 Task: Find and attempt to purchase Adidas running shoes on sale, checking delivery availability for pincode 24700.
Action: Mouse moved to (691, 293)
Screenshot: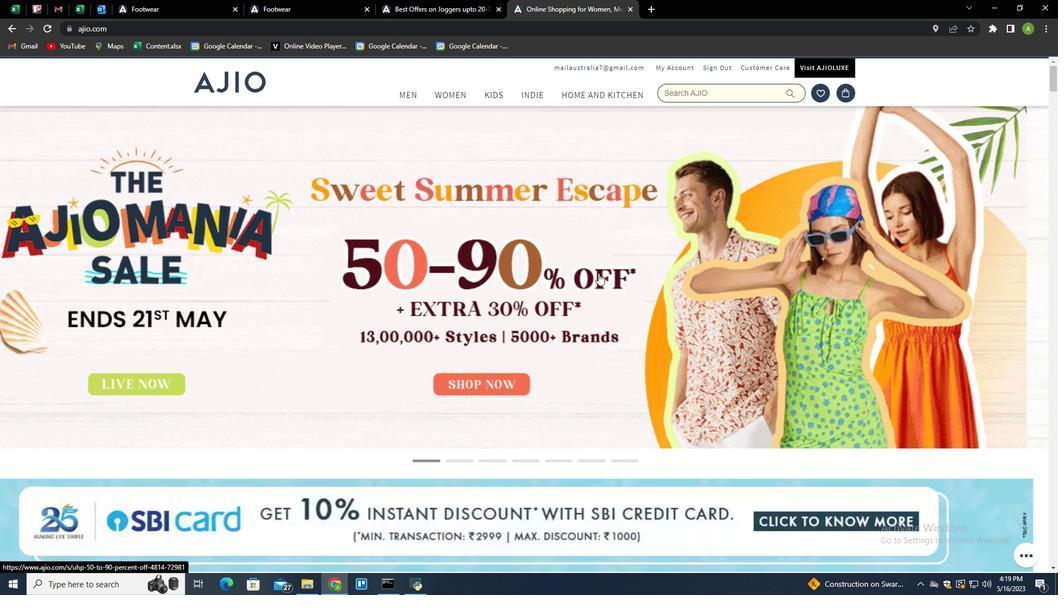 
Action: Mouse scrolled (691, 292) with delta (0, 0)
Screenshot: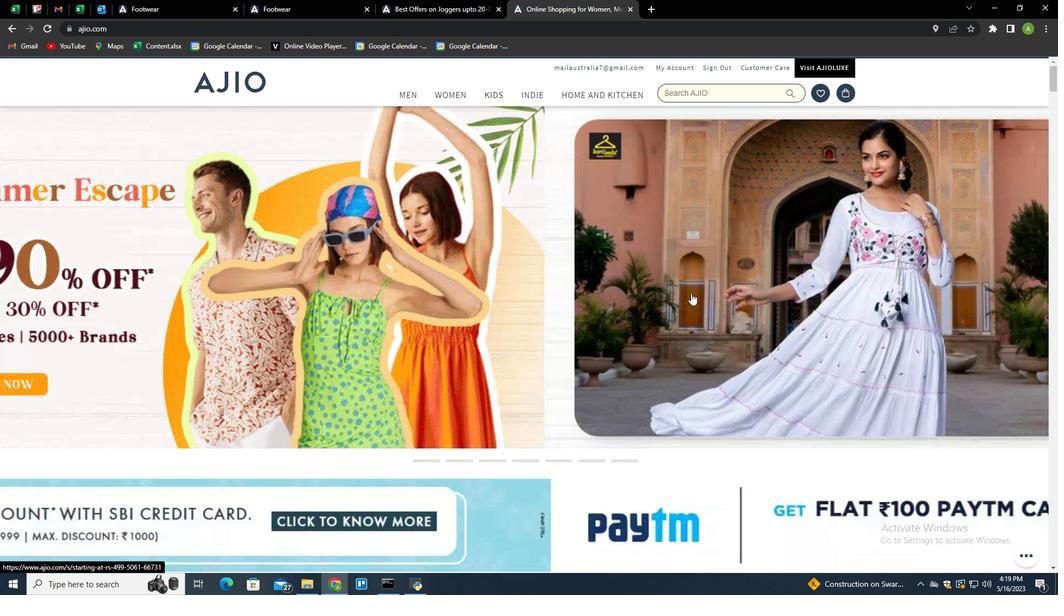 
Action: Mouse scrolled (691, 292) with delta (0, 0)
Screenshot: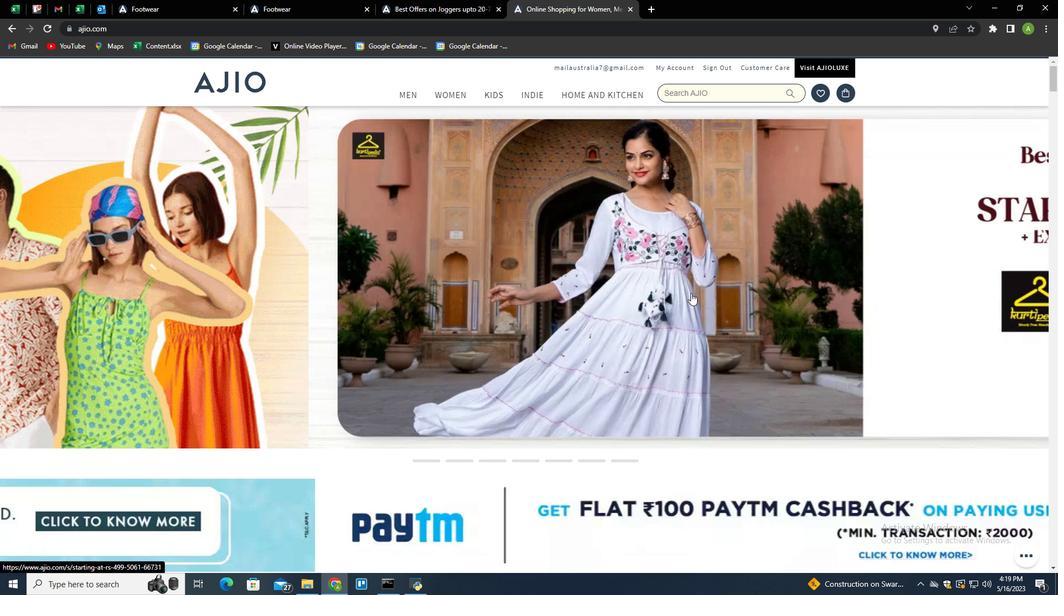 
Action: Mouse scrolled (691, 292) with delta (0, 0)
Screenshot: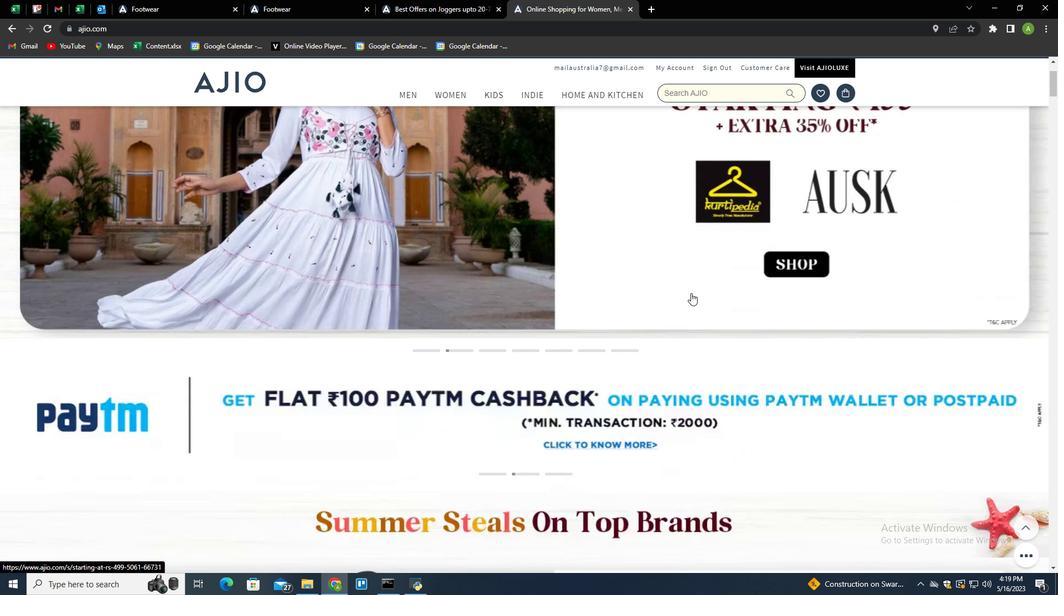 
Action: Mouse scrolled (691, 292) with delta (0, 0)
Screenshot: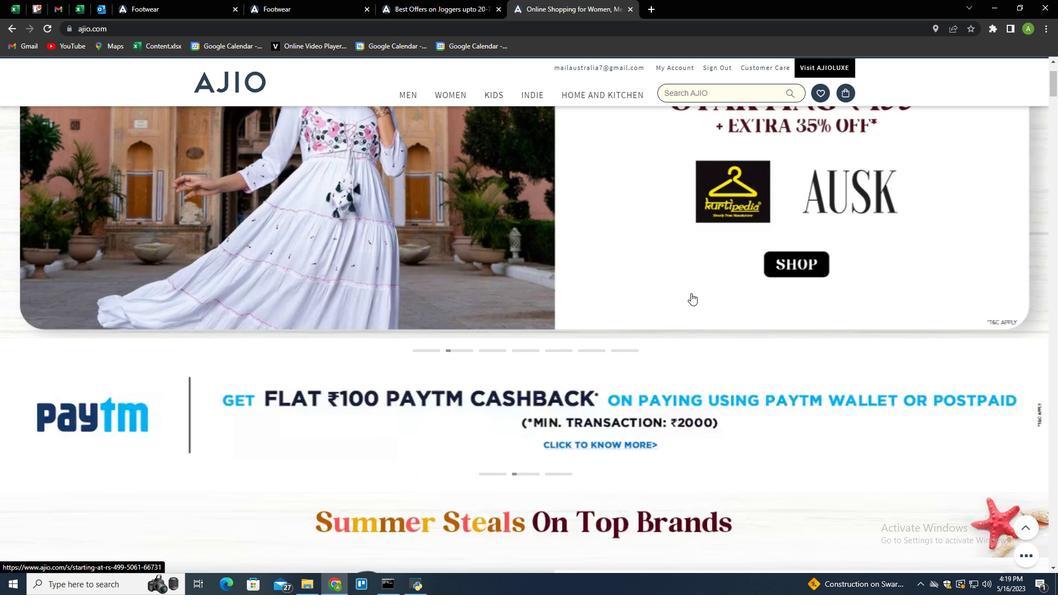 
Action: Mouse scrolled (691, 292) with delta (0, 0)
Screenshot: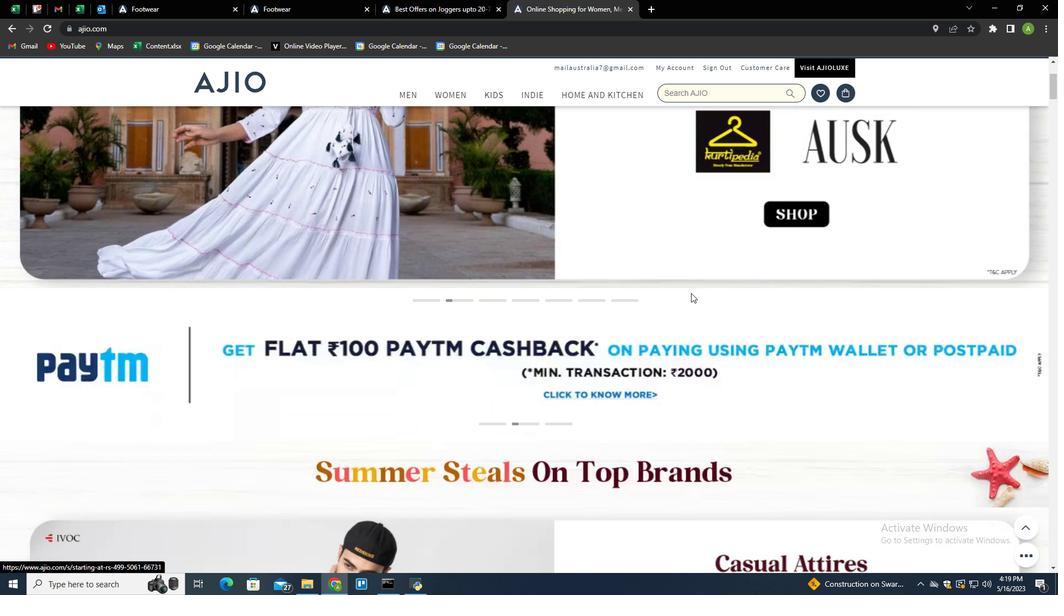 
Action: Mouse scrolled (691, 292) with delta (0, 0)
Screenshot: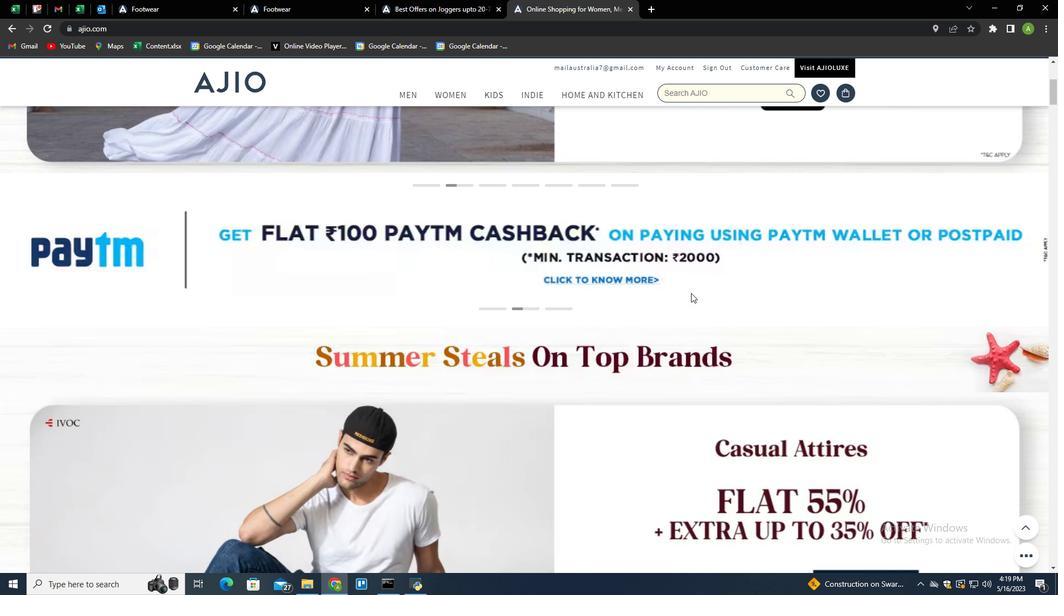 
Action: Mouse scrolled (691, 292) with delta (0, 0)
Screenshot: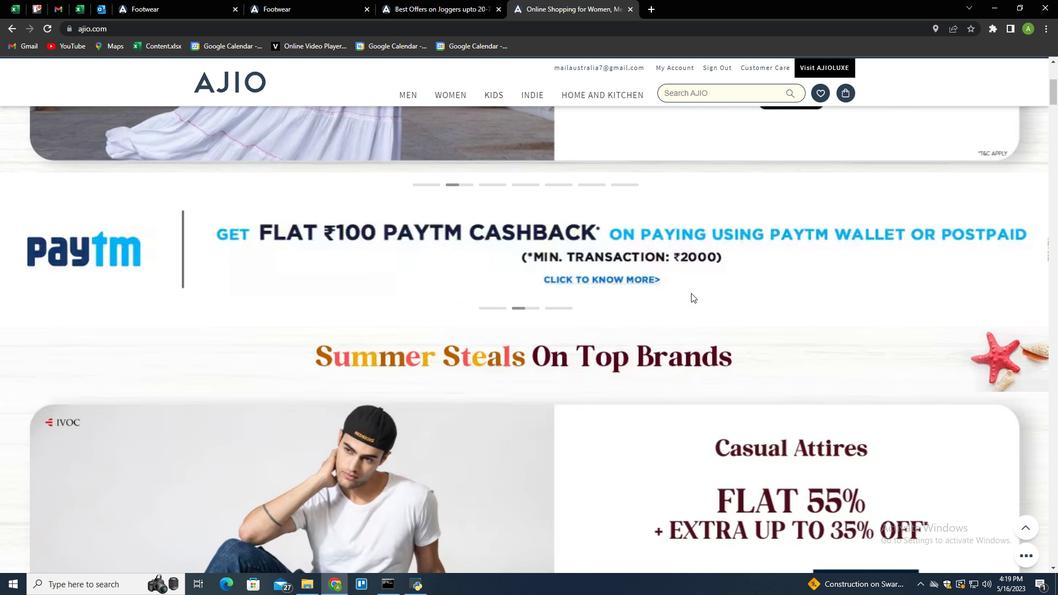 
Action: Mouse scrolled (691, 292) with delta (0, 0)
Screenshot: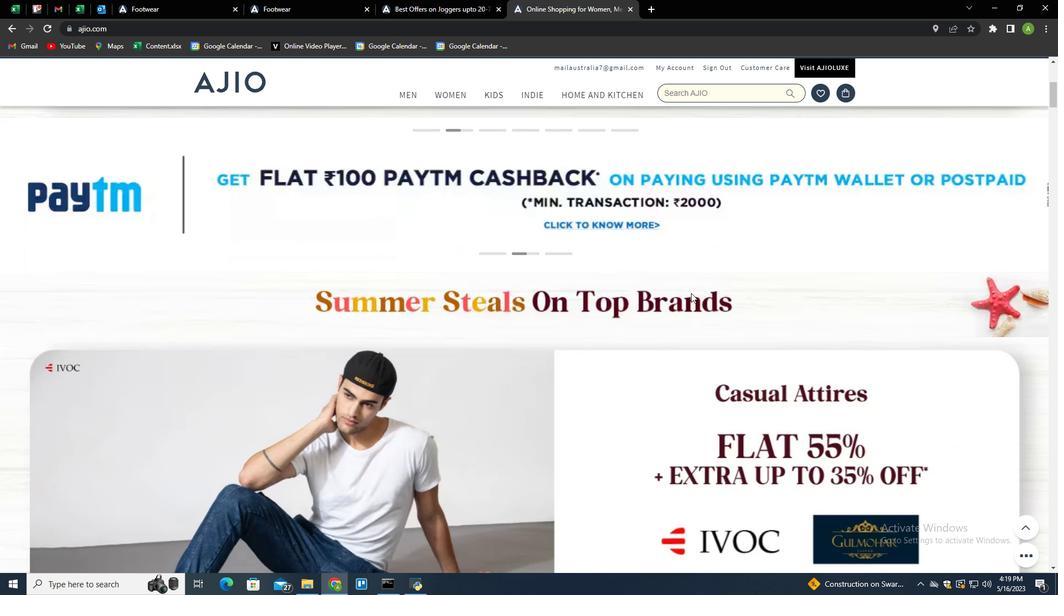 
Action: Mouse scrolled (691, 292) with delta (0, 0)
Screenshot: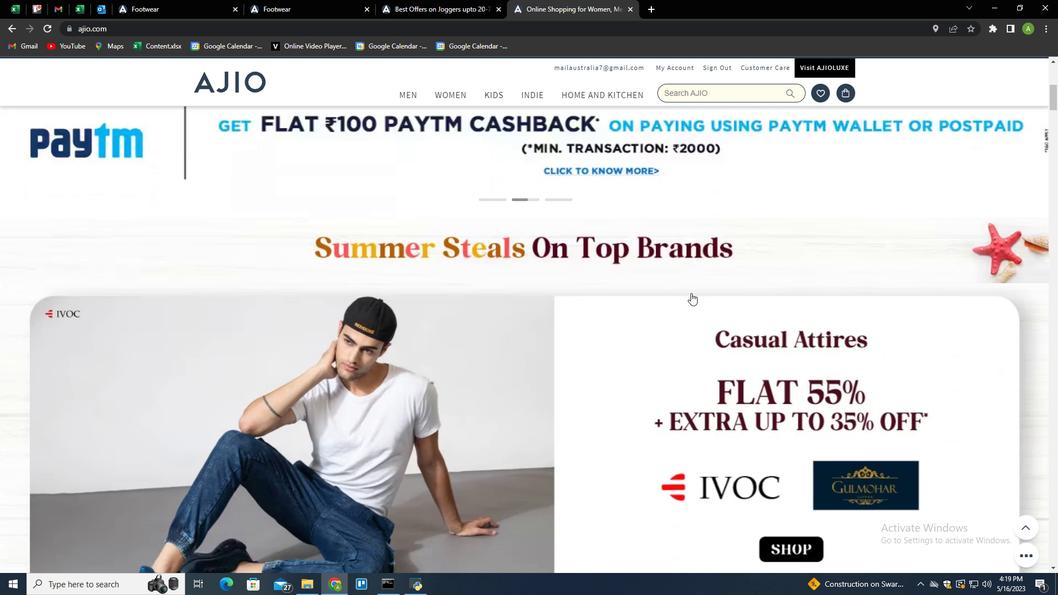 
Action: Mouse scrolled (691, 292) with delta (0, 0)
Screenshot: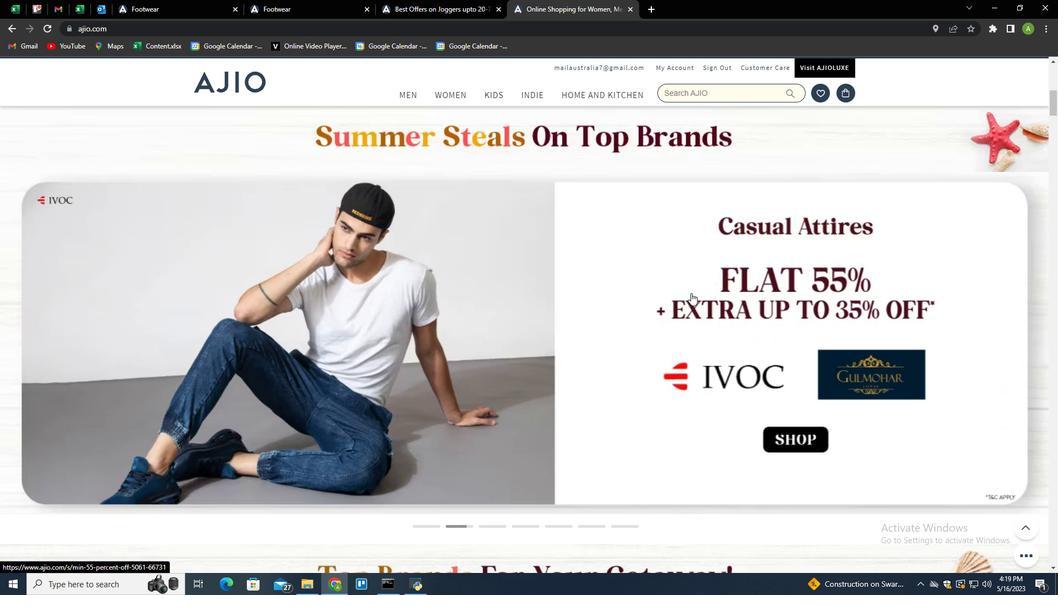 
Action: Mouse scrolled (691, 292) with delta (0, 0)
Screenshot: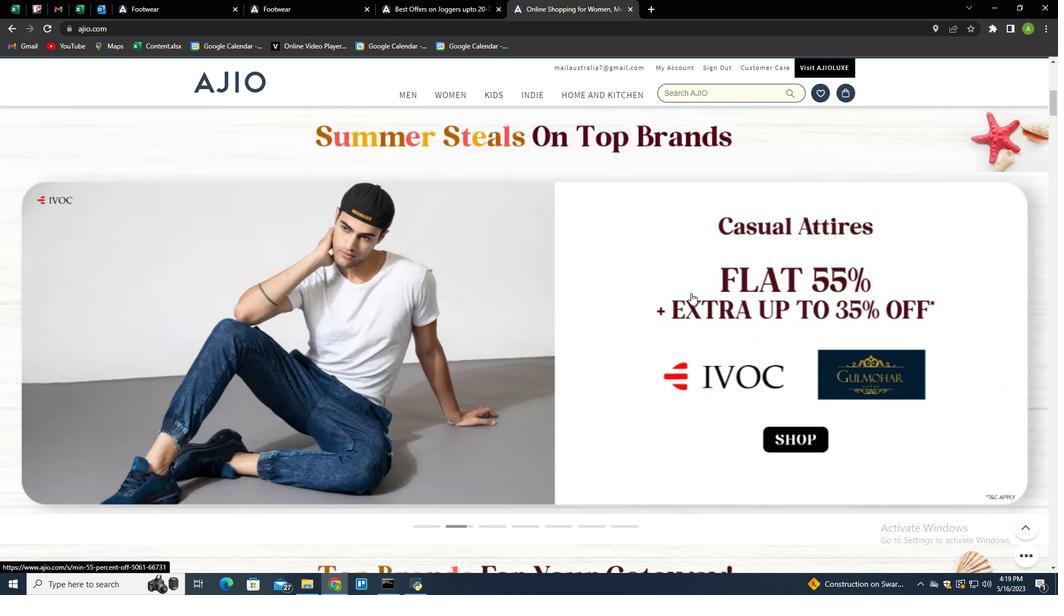 
Action: Mouse scrolled (691, 292) with delta (0, 0)
Screenshot: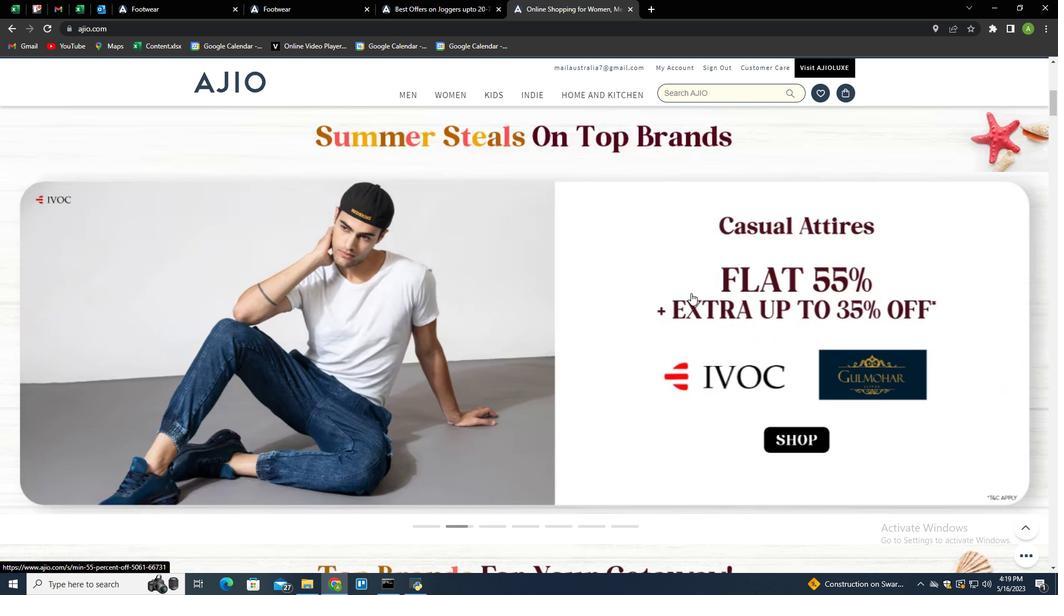 
Action: Mouse scrolled (691, 292) with delta (0, 0)
Screenshot: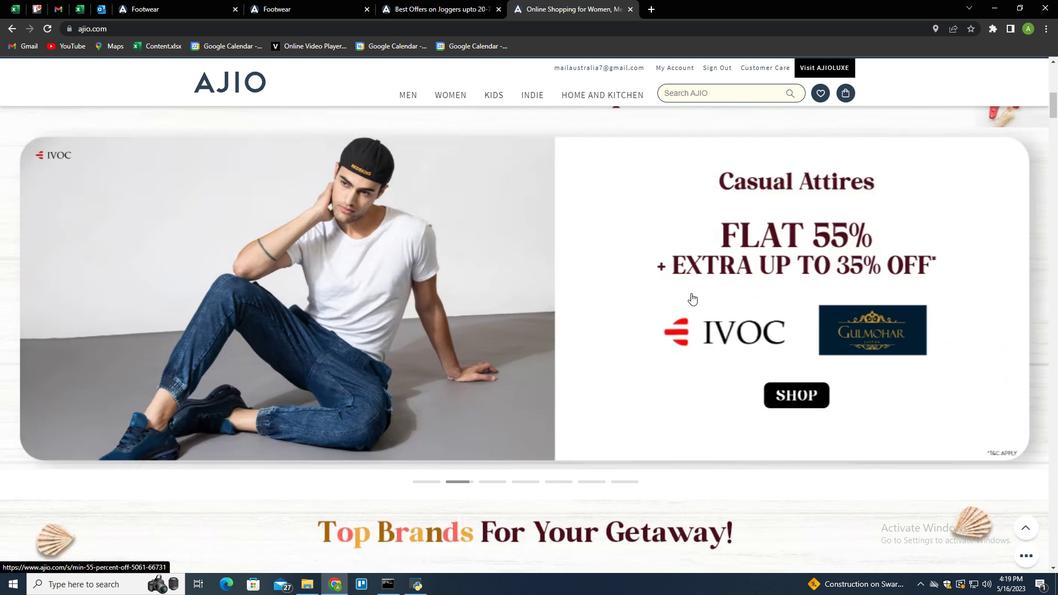 
Action: Mouse scrolled (691, 292) with delta (0, 0)
Screenshot: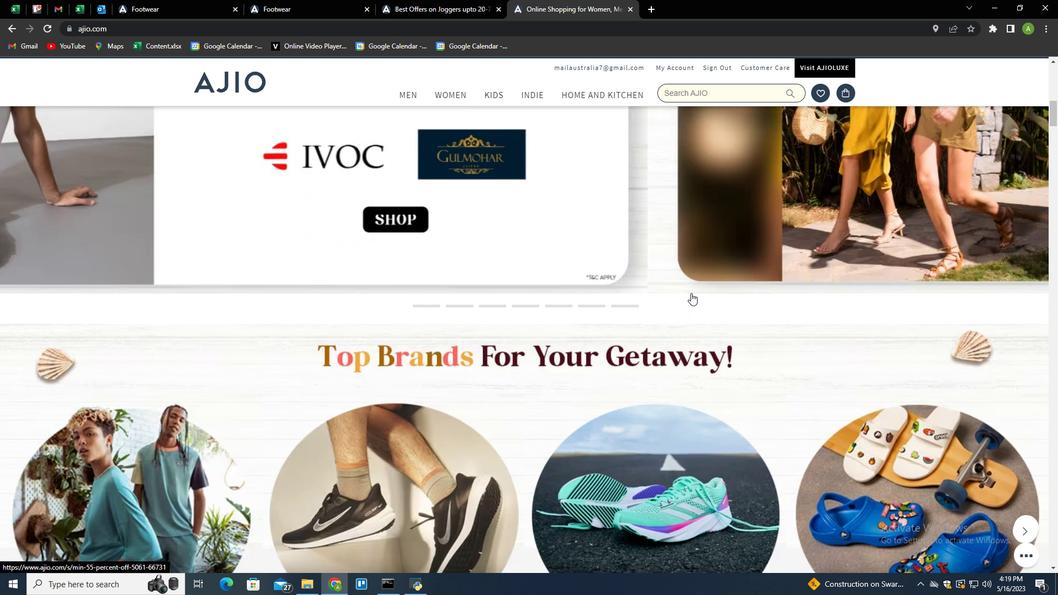 
Action: Mouse scrolled (691, 292) with delta (0, 0)
Screenshot: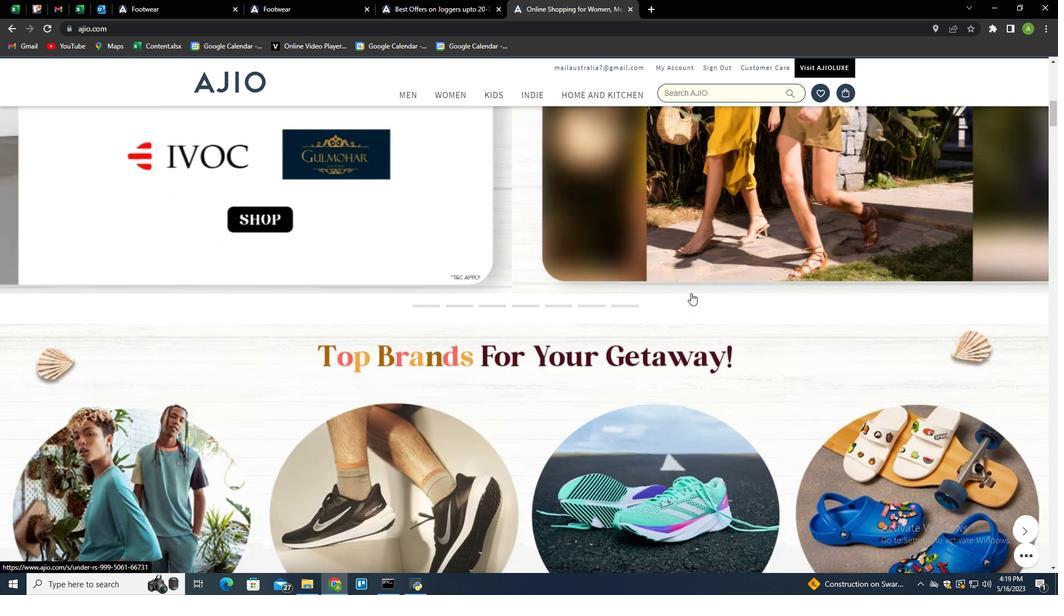 
Action: Mouse scrolled (691, 292) with delta (0, 0)
Screenshot: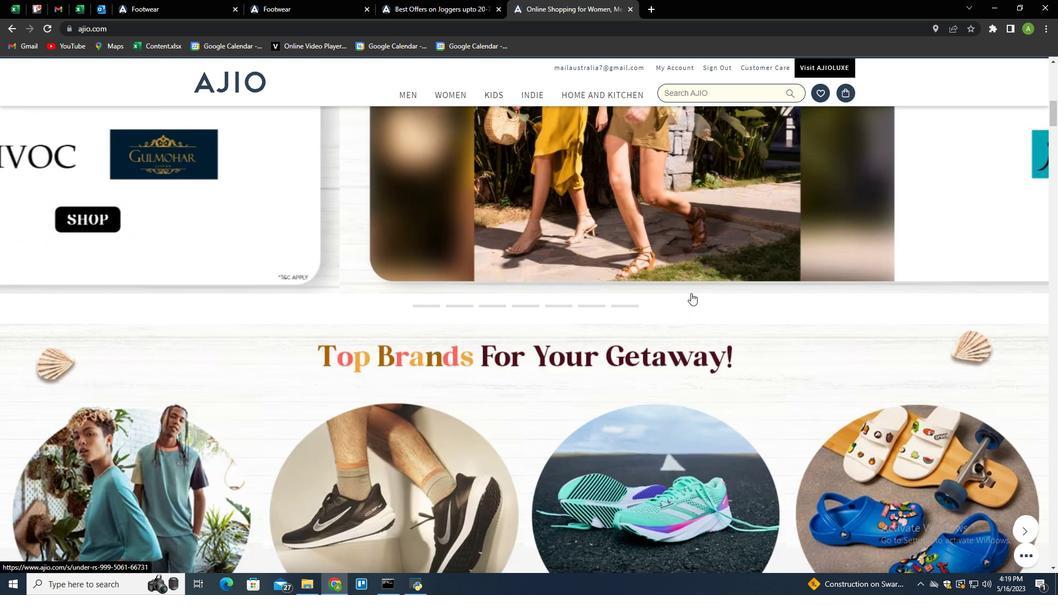 
Action: Mouse scrolled (691, 292) with delta (0, 0)
Screenshot: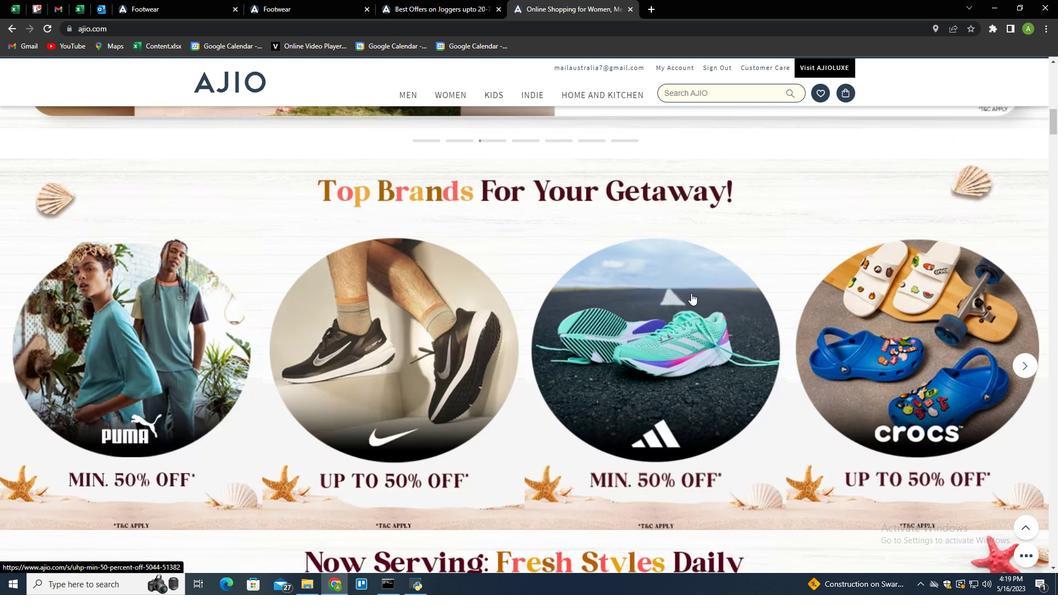 
Action: Mouse moved to (655, 329)
Screenshot: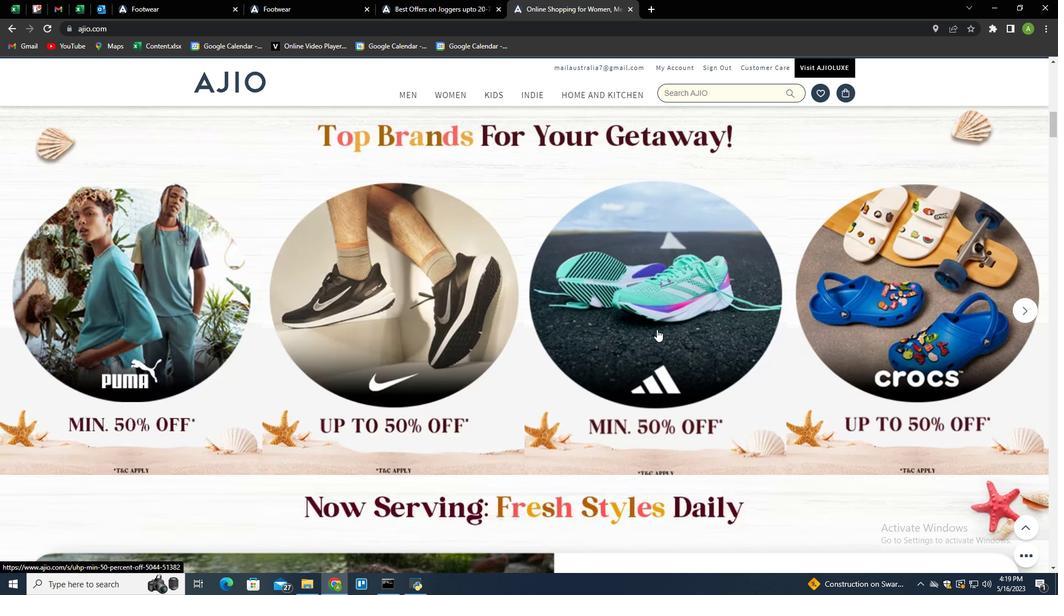 
Action: Mouse pressed left at (655, 329)
Screenshot: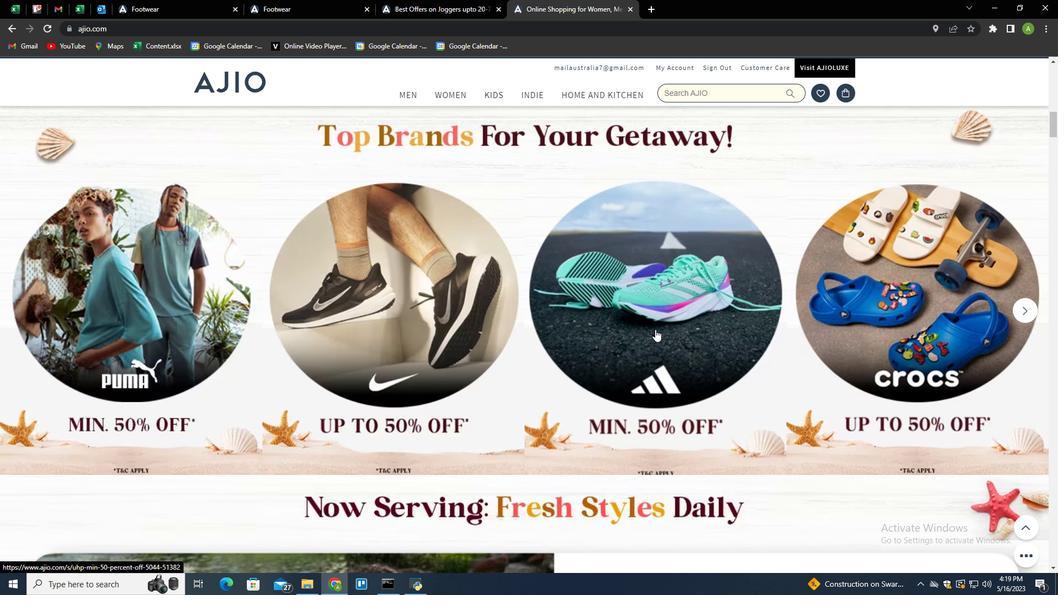 
Action: Mouse moved to (584, 345)
Screenshot: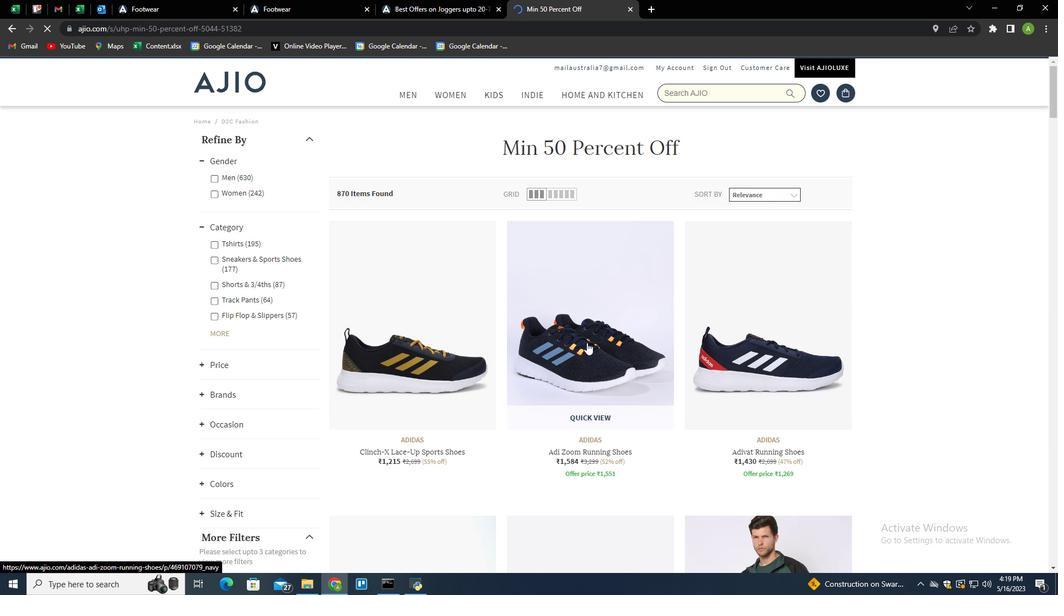 
Action: Mouse pressed left at (584, 345)
Screenshot: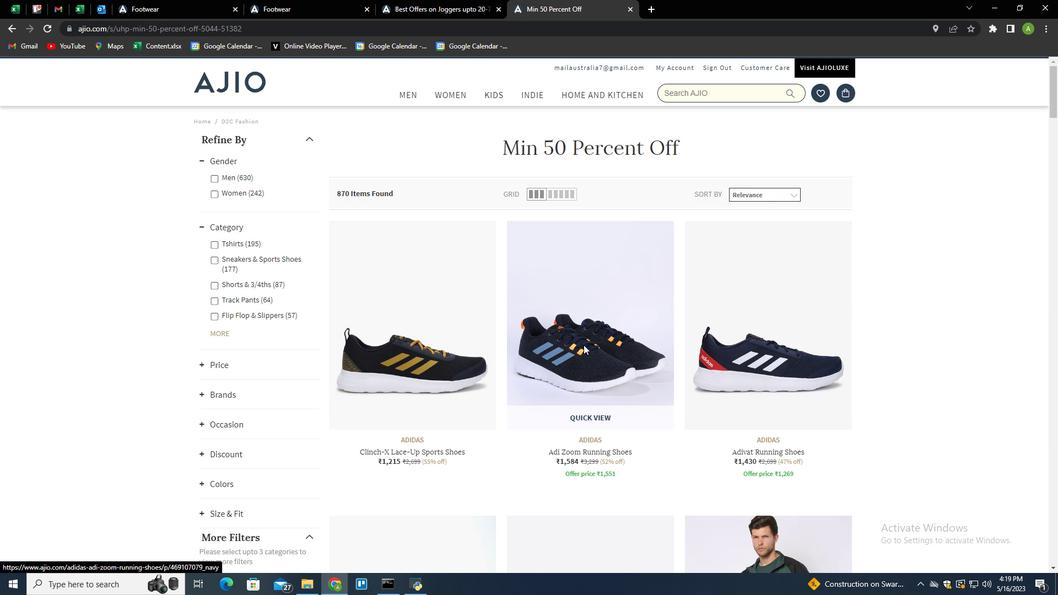 
Action: Mouse moved to (788, 336)
Screenshot: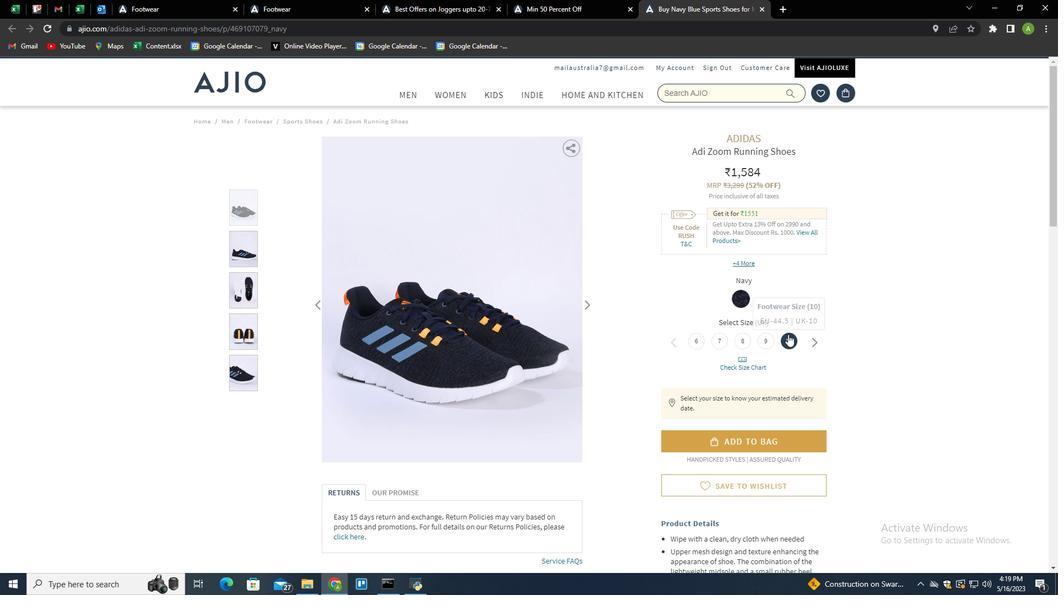 
Action: Mouse pressed left at (788, 336)
Screenshot: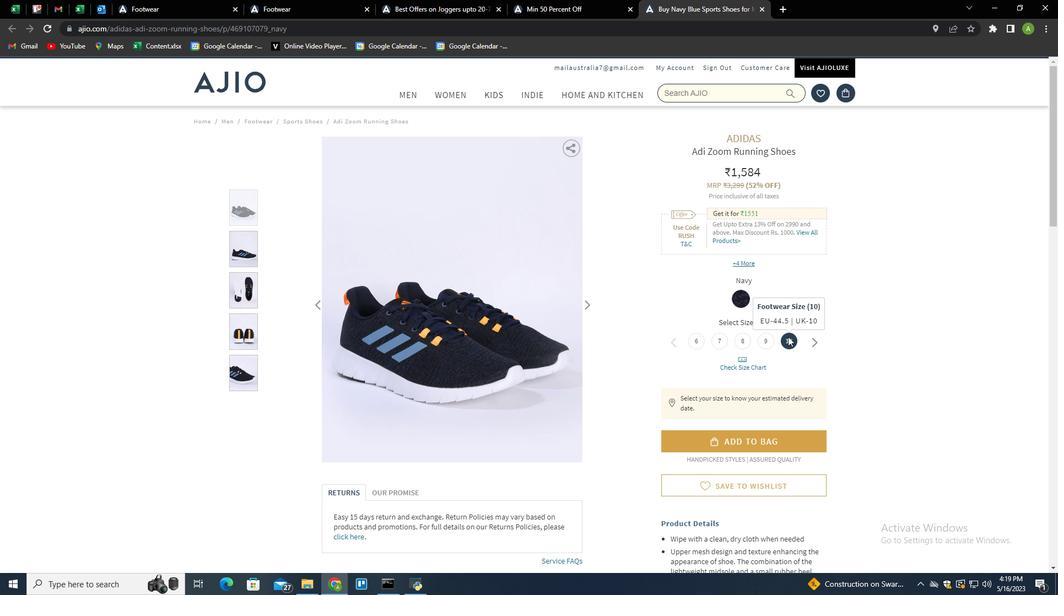 
Action: Mouse moved to (794, 398)
Screenshot: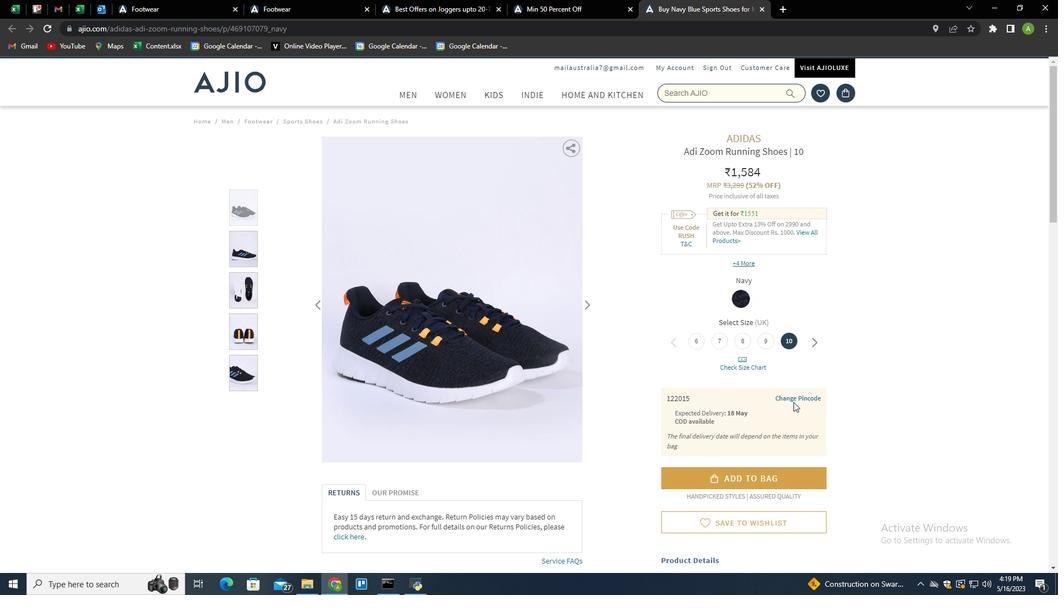 
Action: Mouse pressed left at (794, 398)
Screenshot: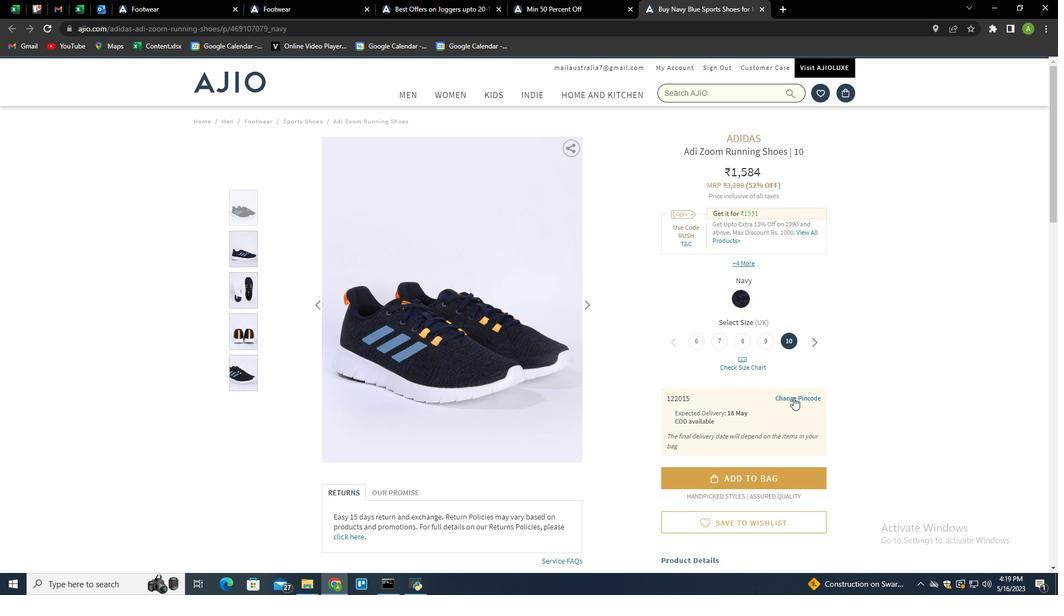 
Action: Mouse moved to (461, 312)
Screenshot: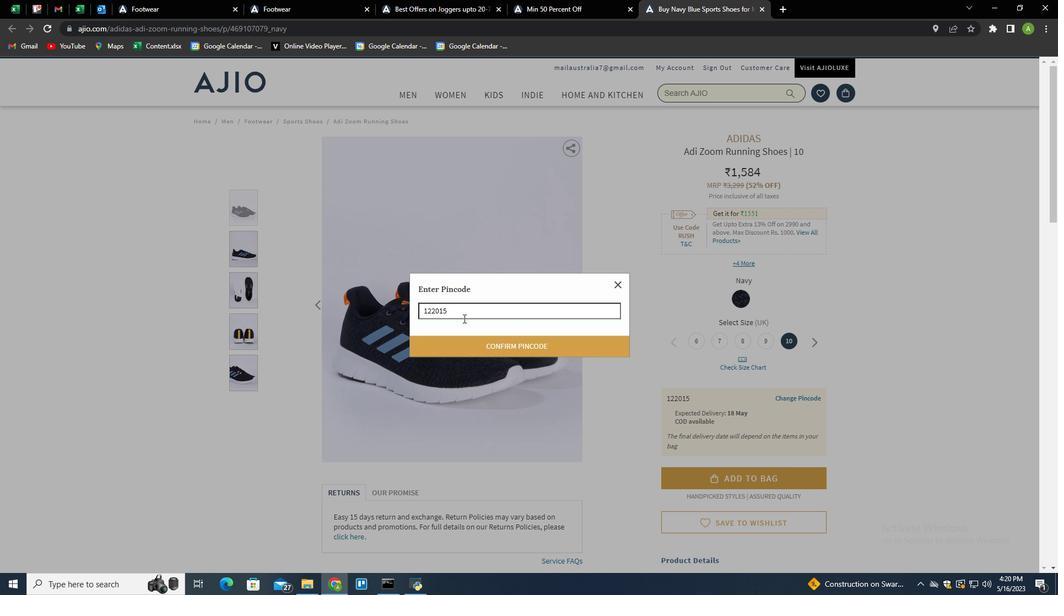 
Action: Mouse pressed left at (461, 312)
Screenshot: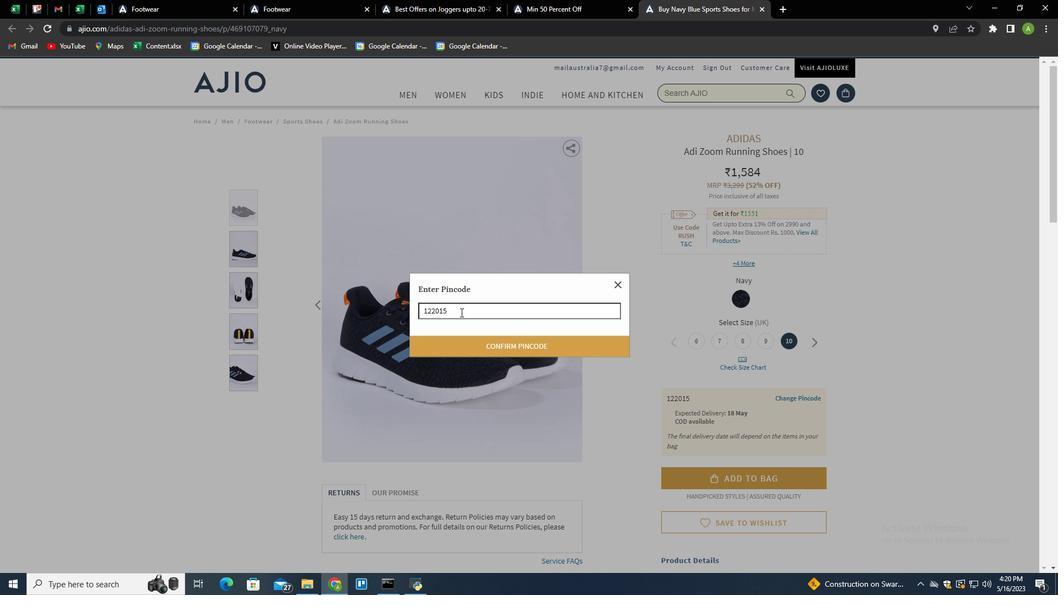 
Action: Mouse pressed left at (461, 312)
Screenshot: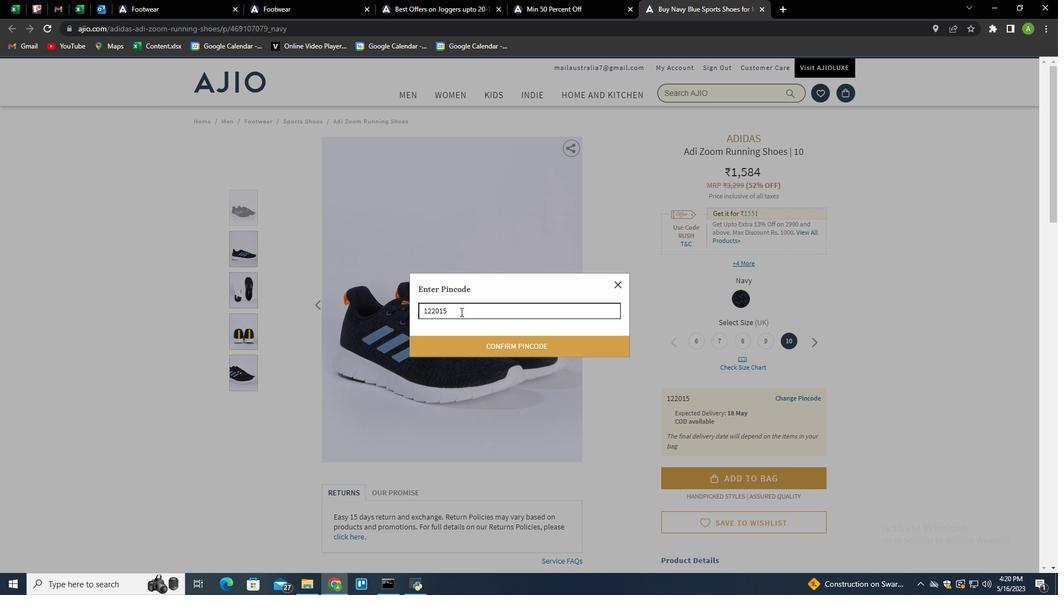 
Action: Mouse pressed left at (461, 312)
Screenshot: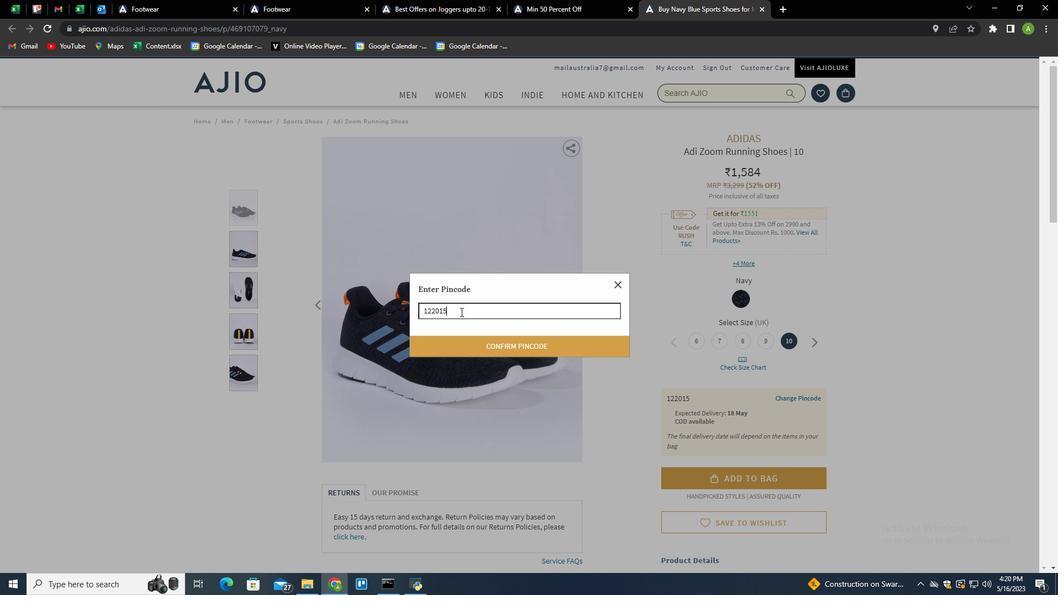 
Action: Key pressed 24700
Screenshot: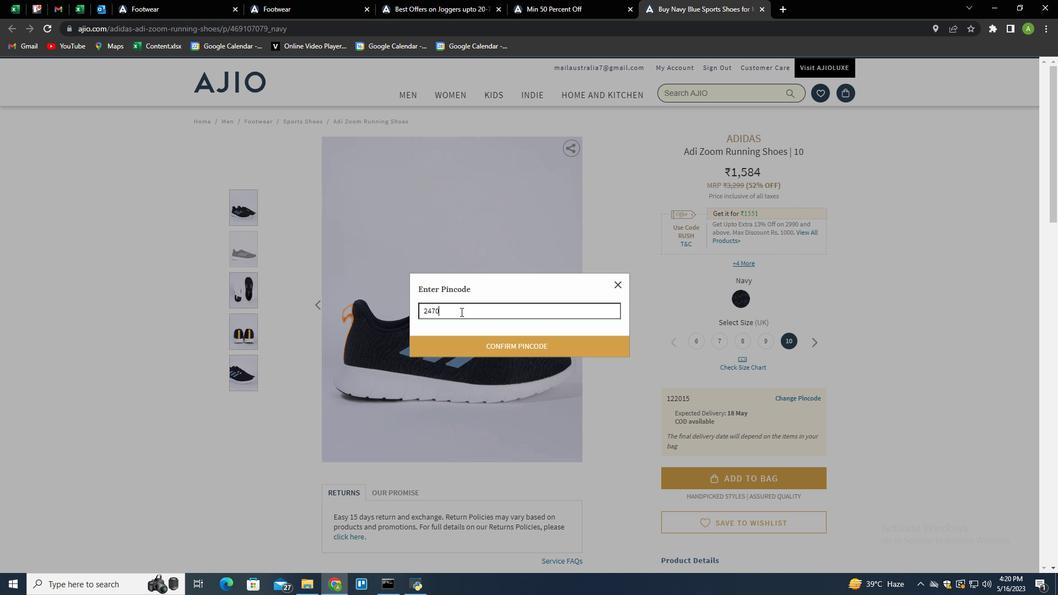 
Action: Mouse moved to (515, 343)
Screenshot: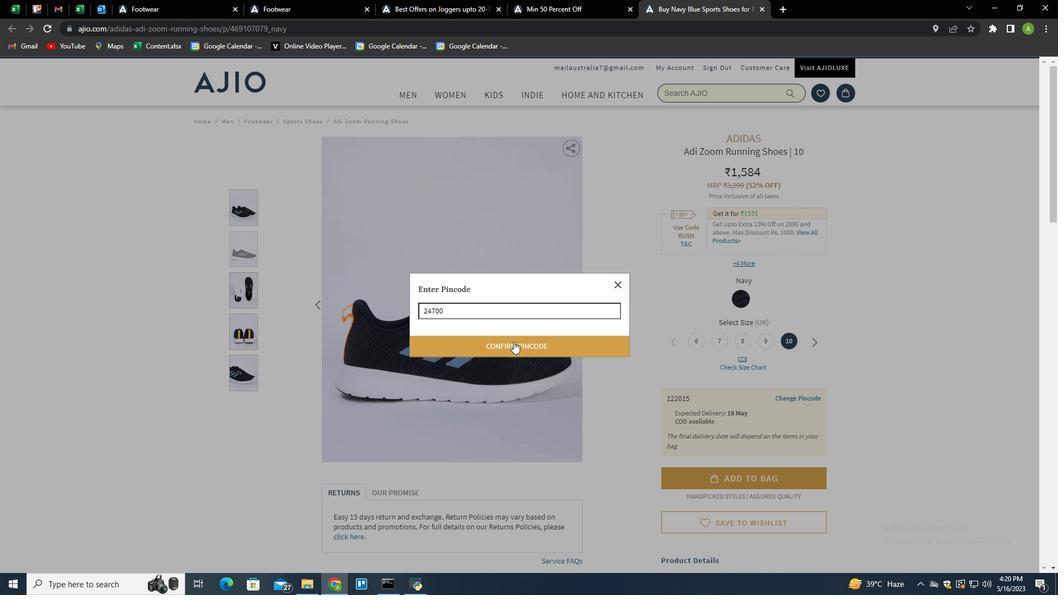 
Action: Mouse pressed left at (515, 343)
Screenshot: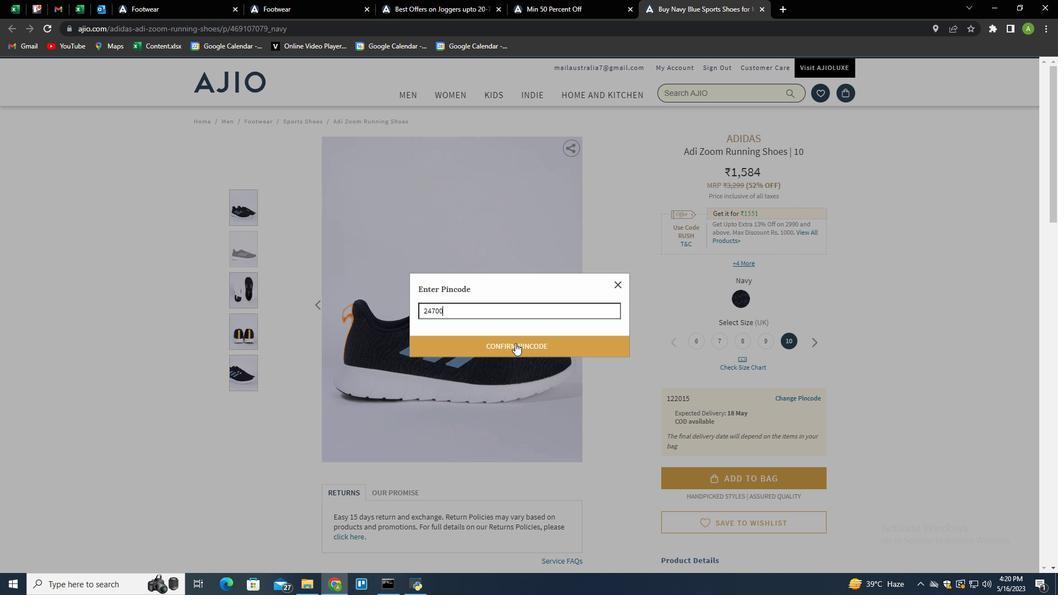 
Action: Mouse moved to (453, 306)
Screenshot: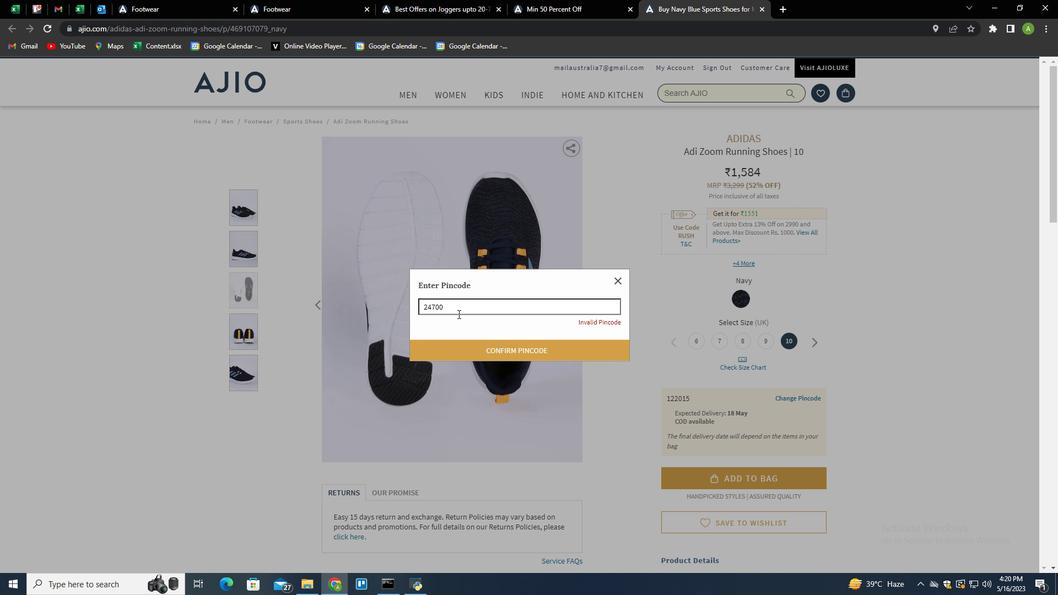 
Action: Mouse pressed left at (453, 306)
Screenshot: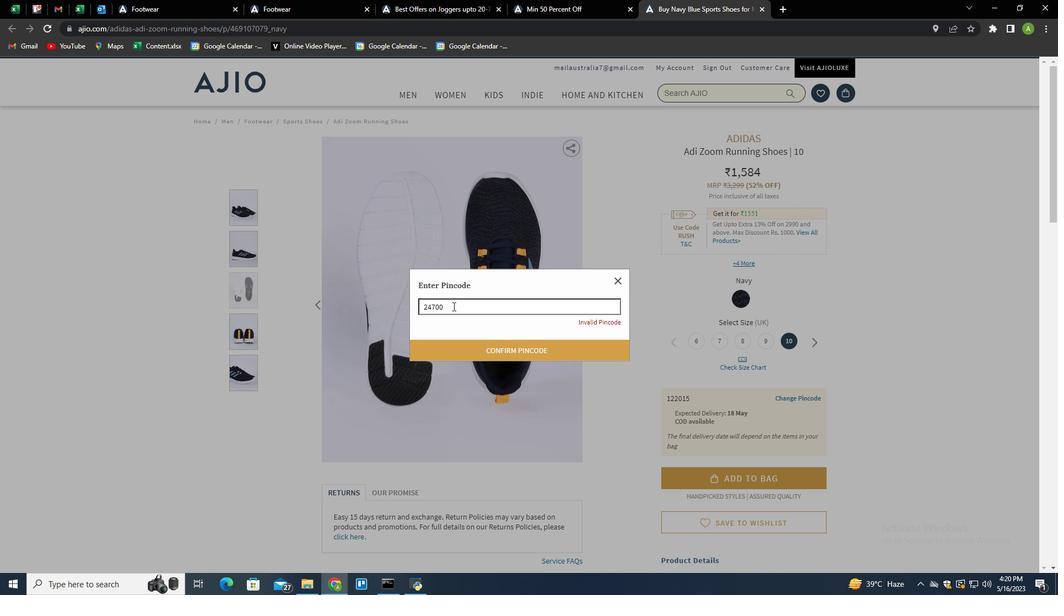 
Action: Key pressed 0<Key.enter>
Screenshot: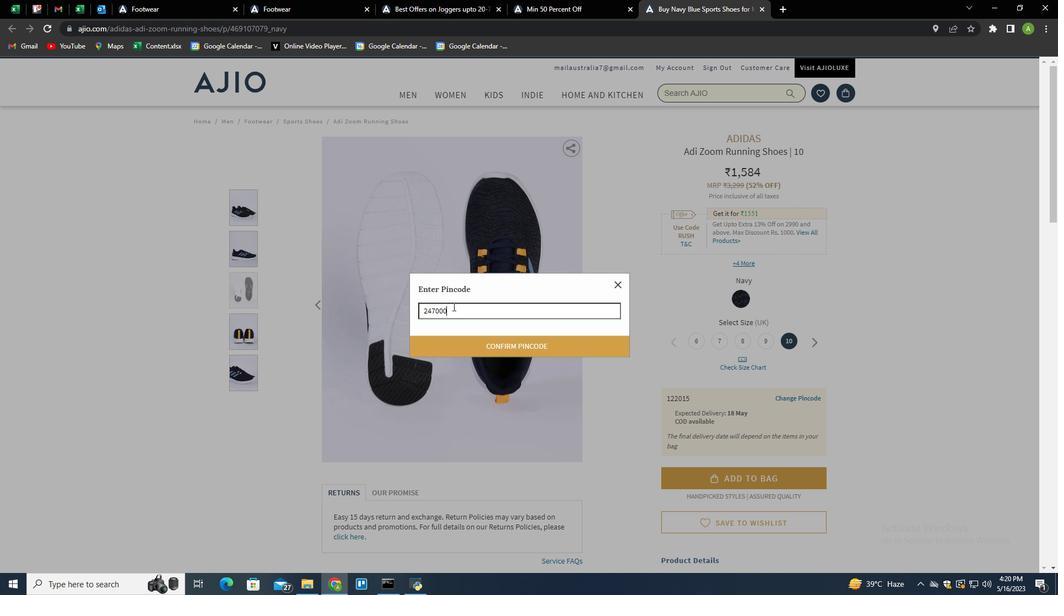 
Action: Mouse moved to (798, 414)
Screenshot: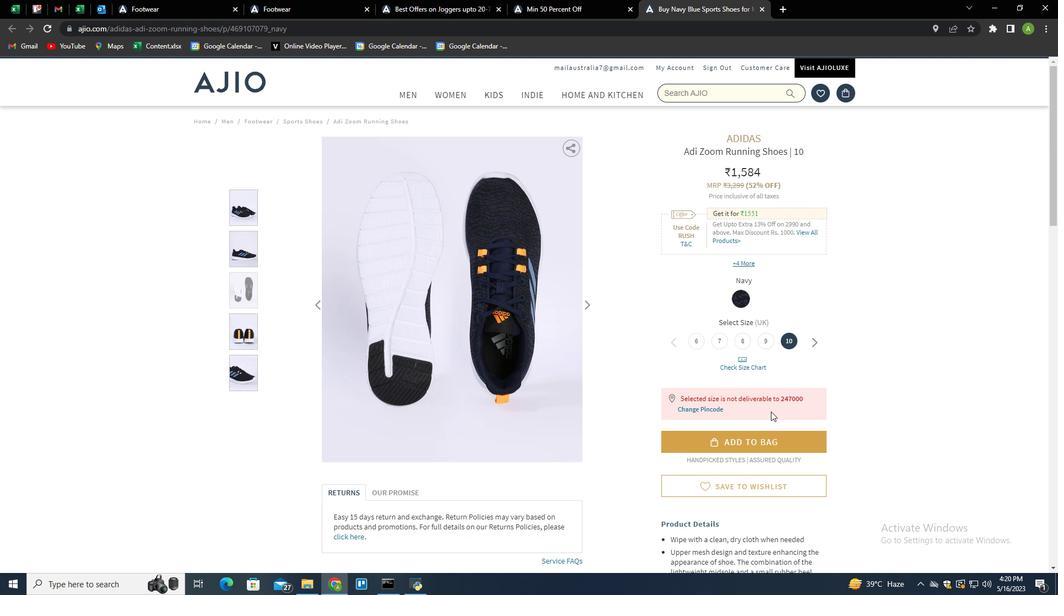 
Action: Mouse scrolled (798, 413) with delta (0, 0)
Screenshot: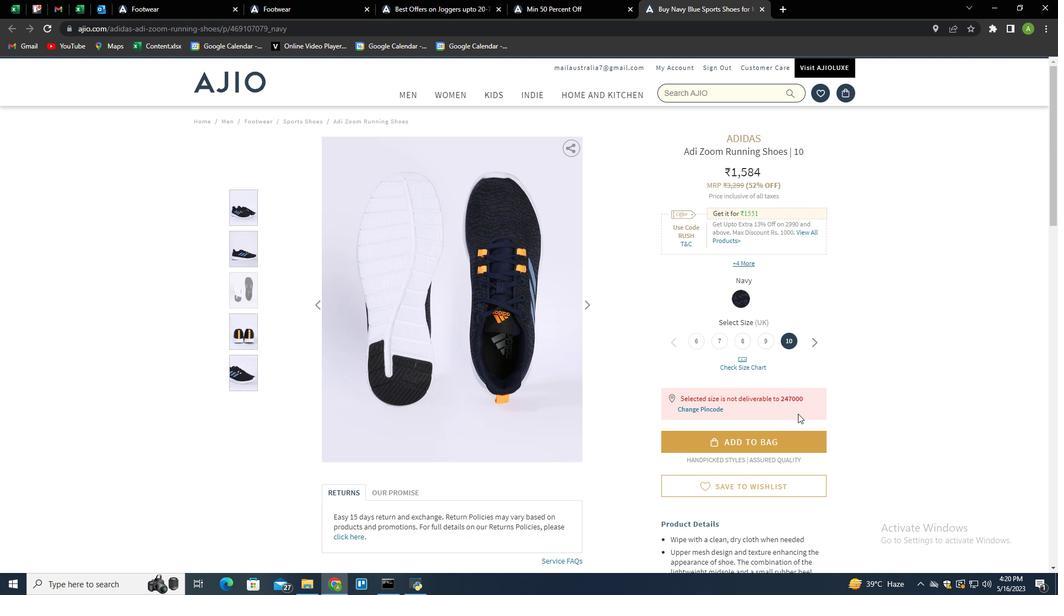 
Action: Mouse scrolled (798, 413) with delta (0, 0)
Screenshot: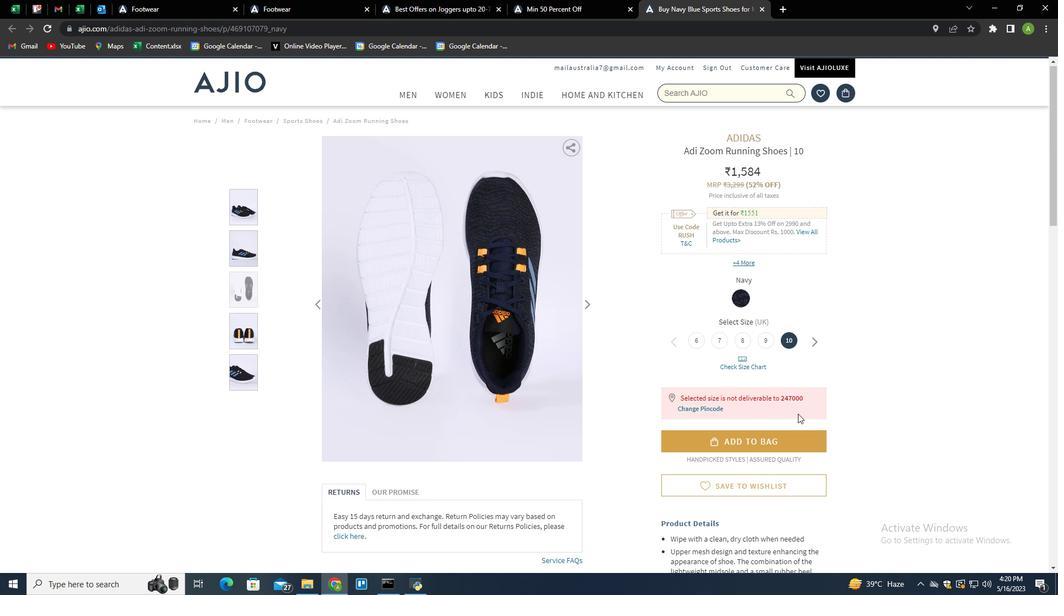 
Action: Mouse moved to (799, 414)
Screenshot: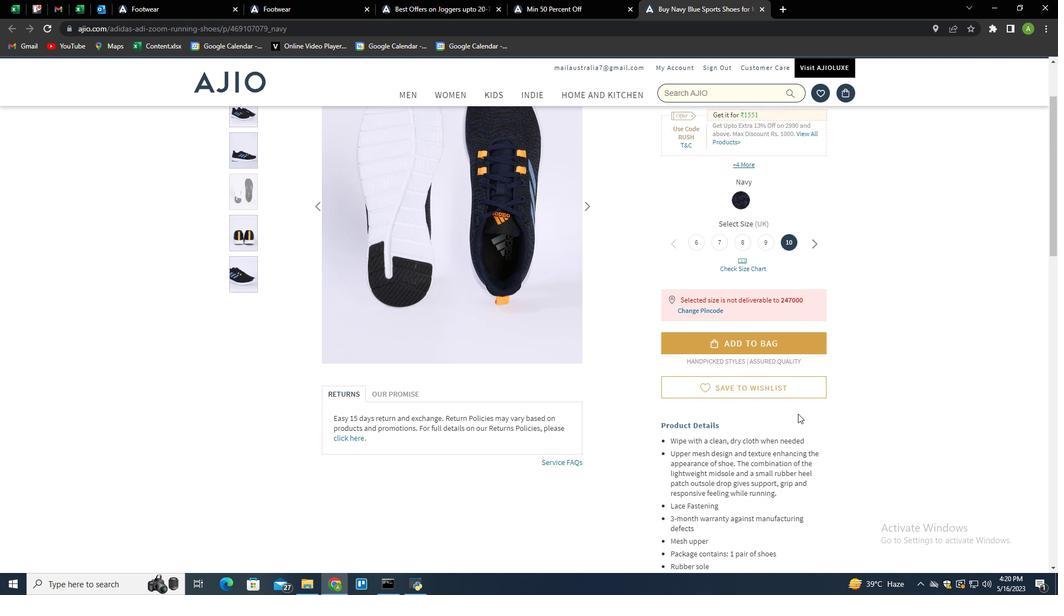 
Action: Mouse scrolled (799, 414) with delta (0, 0)
Screenshot: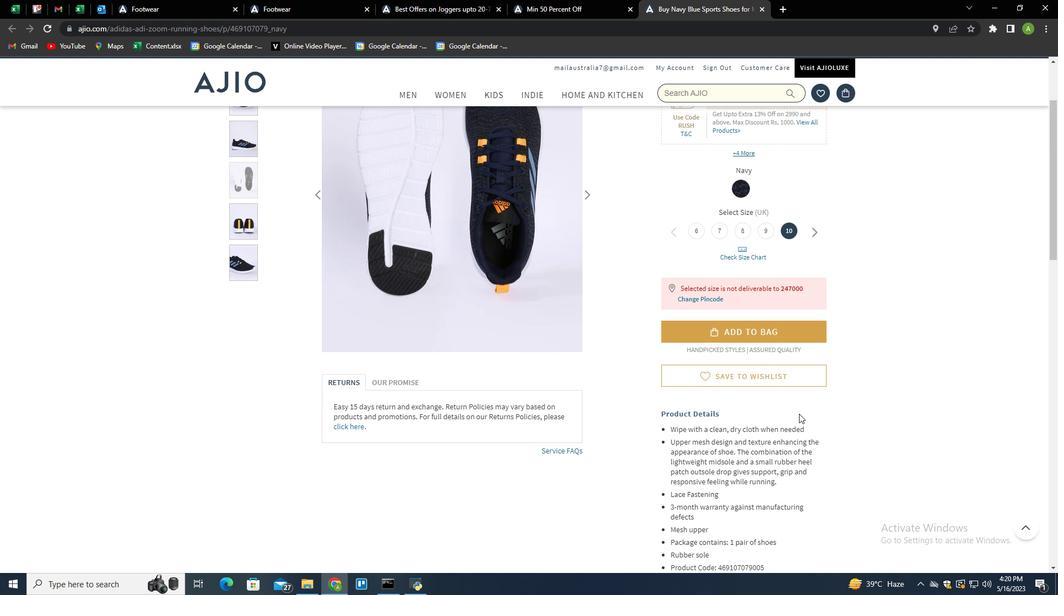 
Action: Mouse scrolled (799, 414) with delta (0, 0)
Screenshot: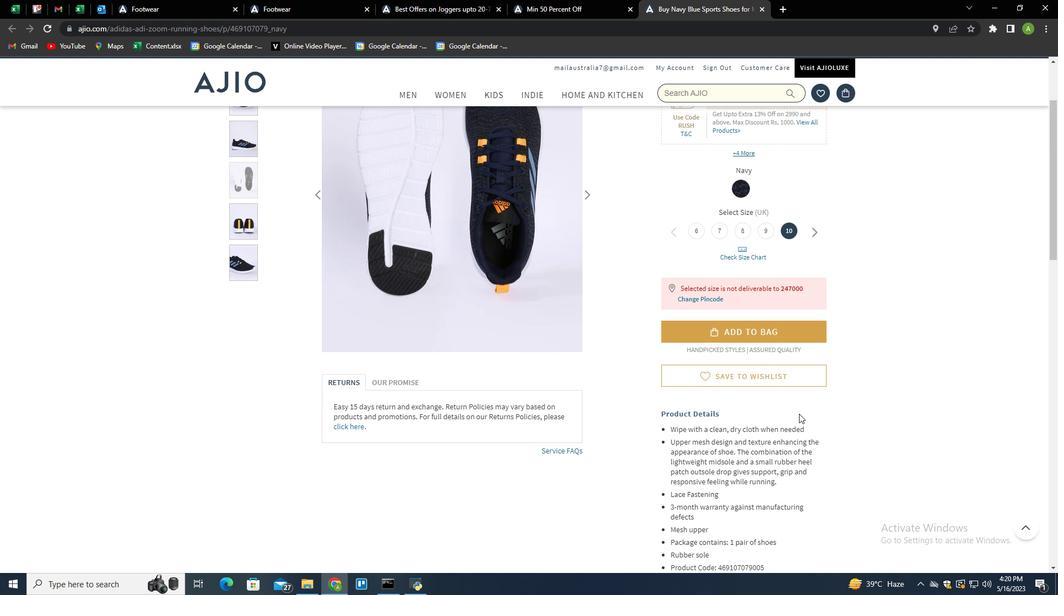 
Action: Mouse scrolled (799, 414) with delta (0, 0)
Screenshot: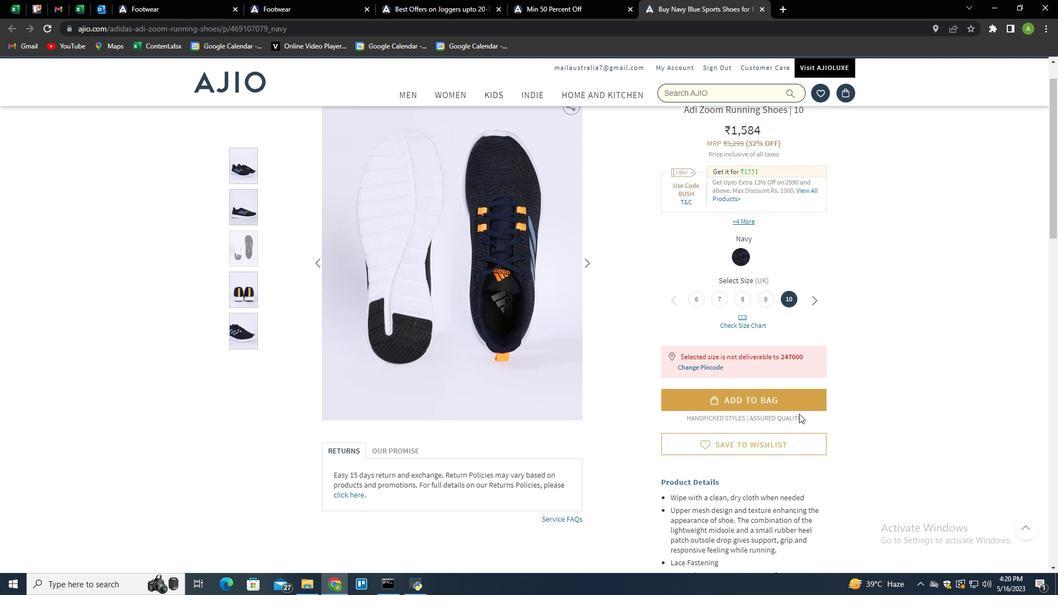 
